 Task: Filter jobs by Ahmedabad location.
Action: Mouse moved to (273, 115)
Screenshot: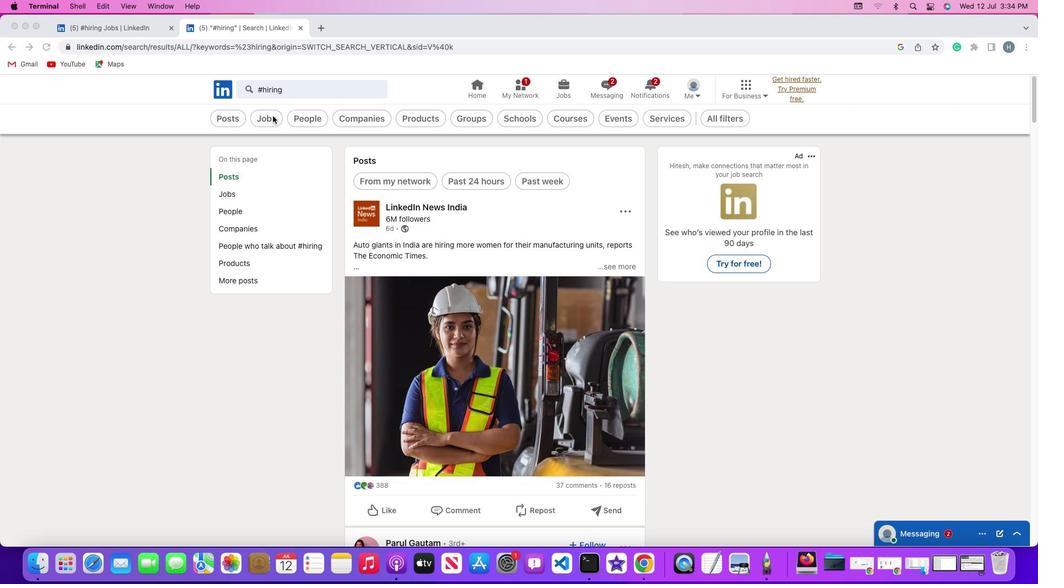 
Action: Mouse pressed left at (273, 115)
Screenshot: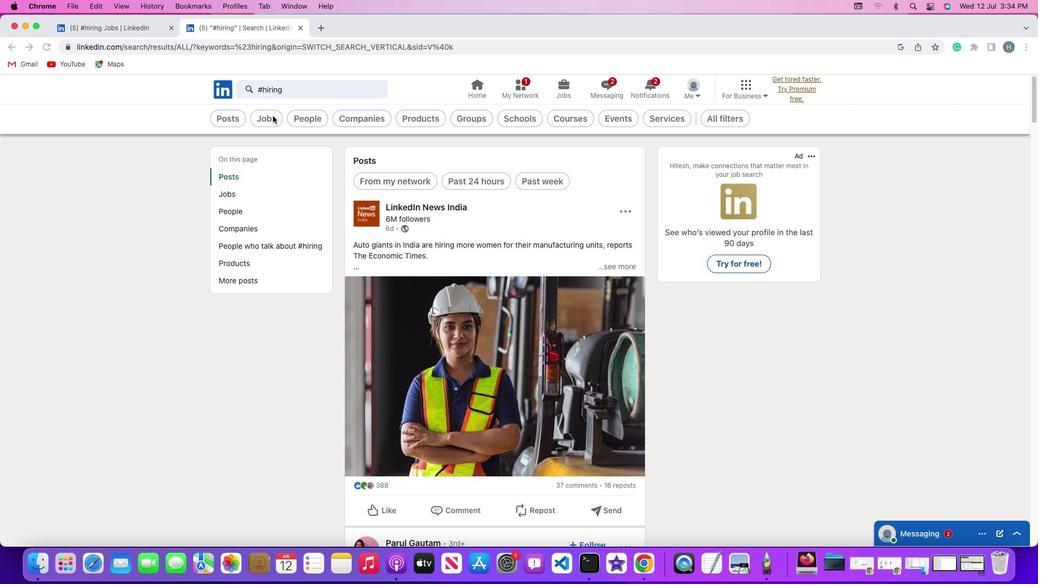 
Action: Mouse pressed left at (273, 115)
Screenshot: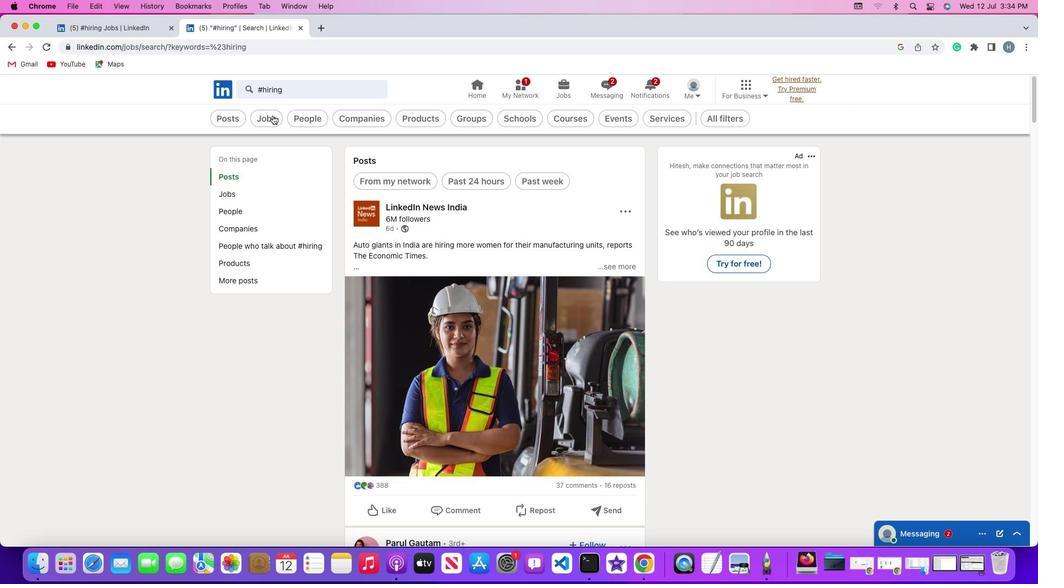 
Action: Mouse moved to (766, 118)
Screenshot: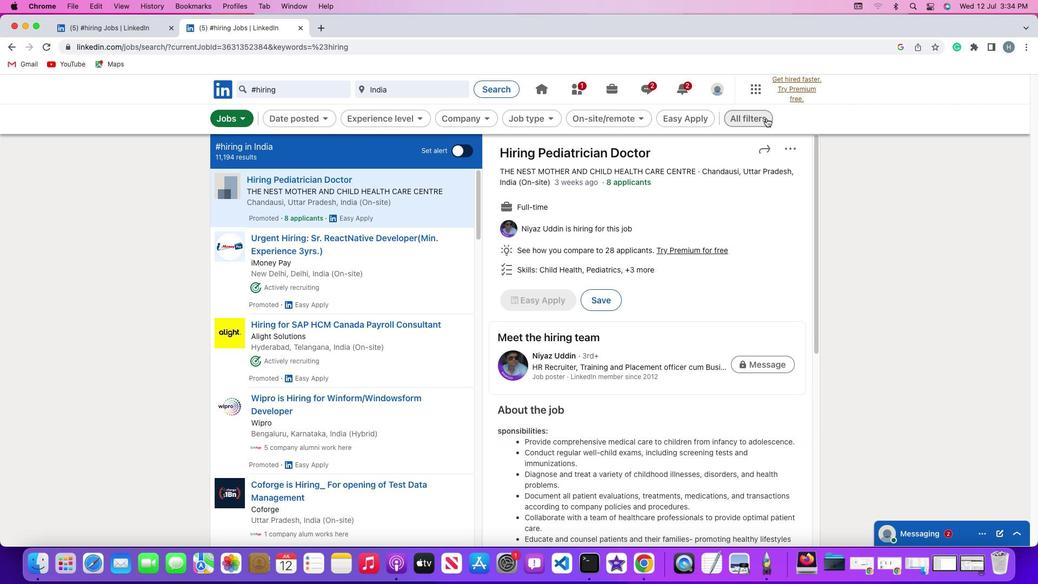 
Action: Mouse pressed left at (766, 118)
Screenshot: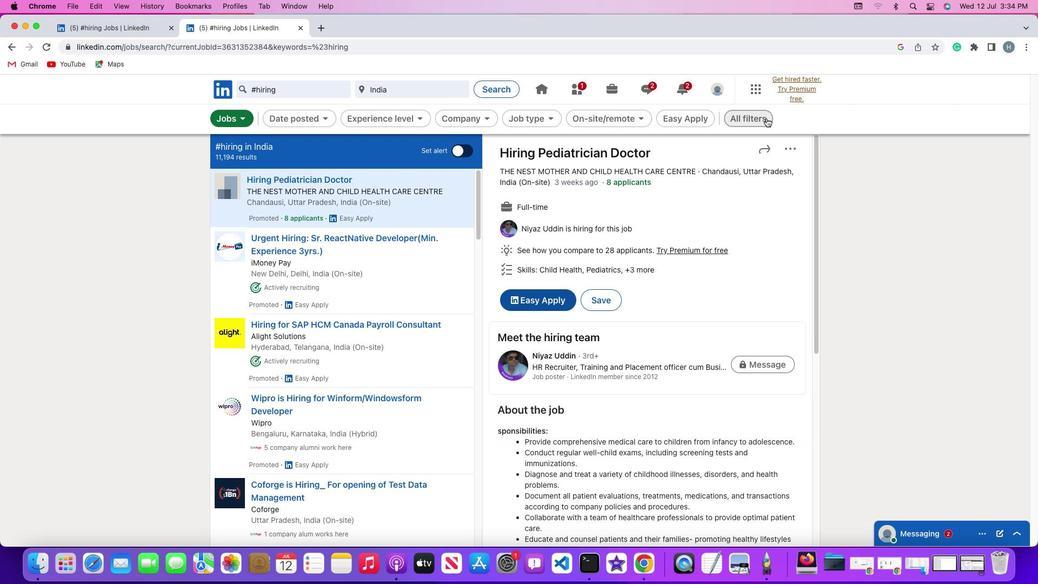 
Action: Mouse moved to (883, 326)
Screenshot: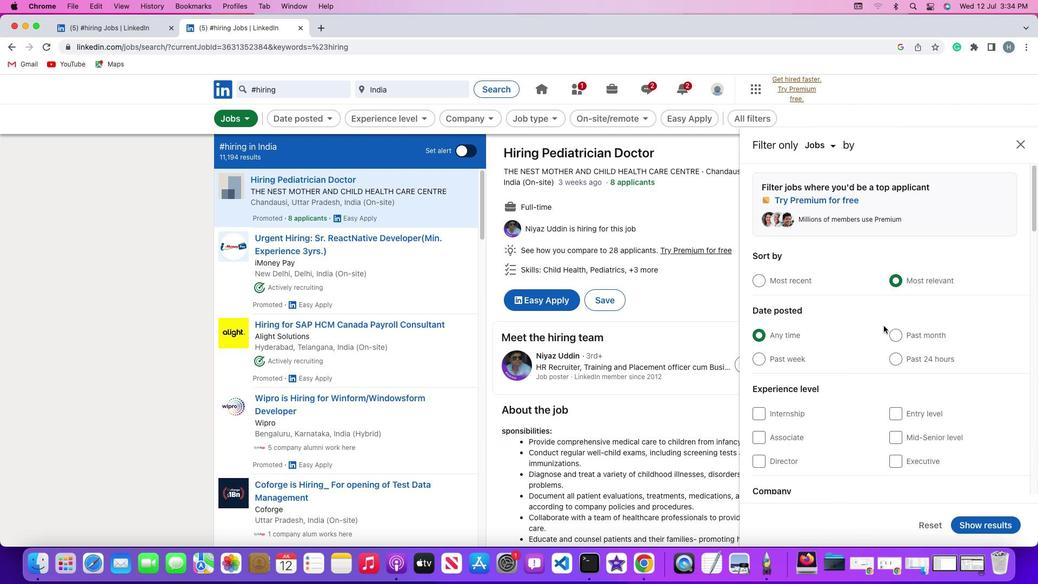 
Action: Mouse scrolled (883, 326) with delta (0, 0)
Screenshot: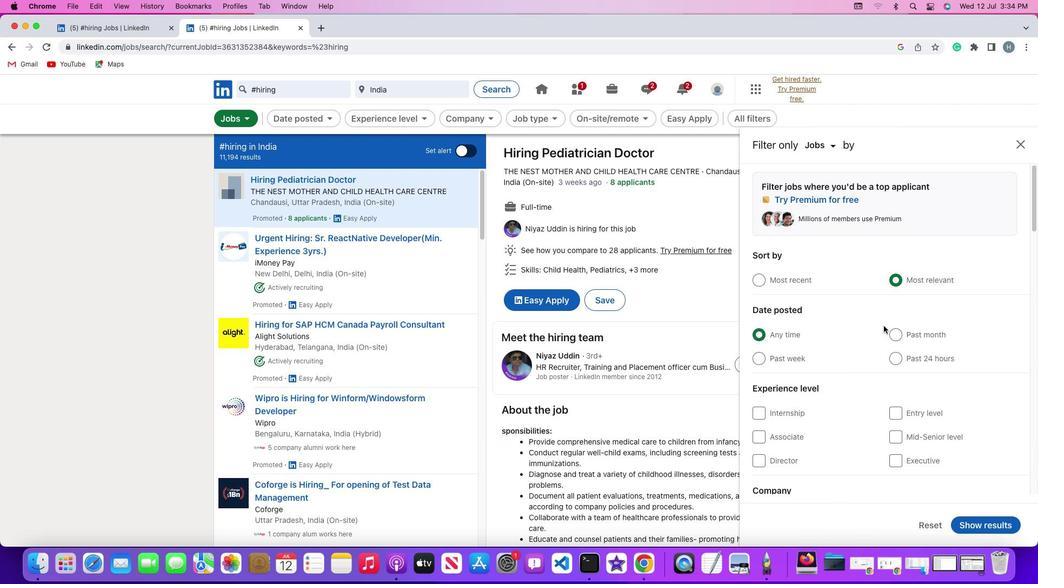 
Action: Mouse scrolled (883, 326) with delta (0, 0)
Screenshot: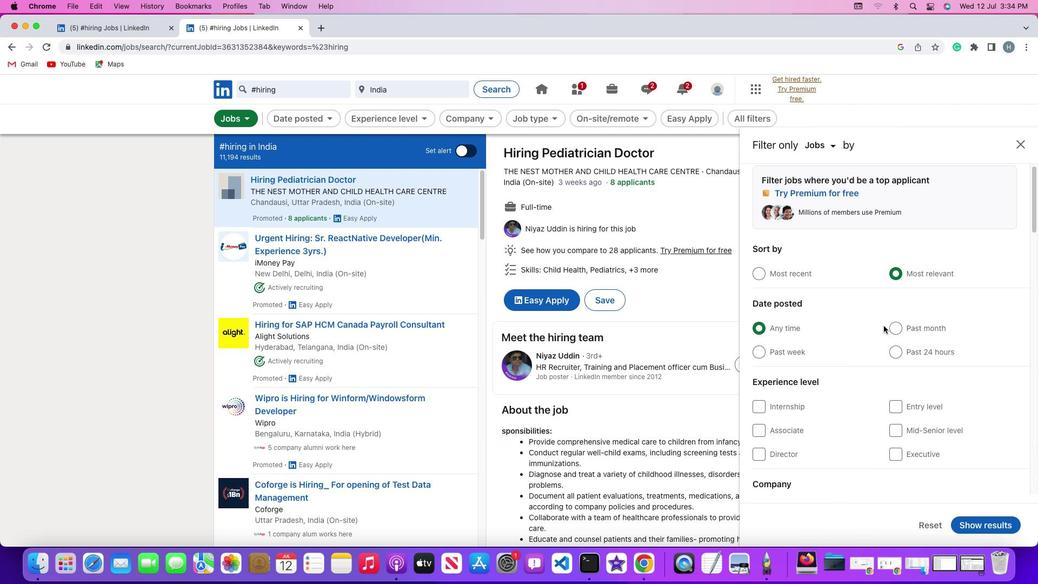 
Action: Mouse scrolled (883, 326) with delta (0, -1)
Screenshot: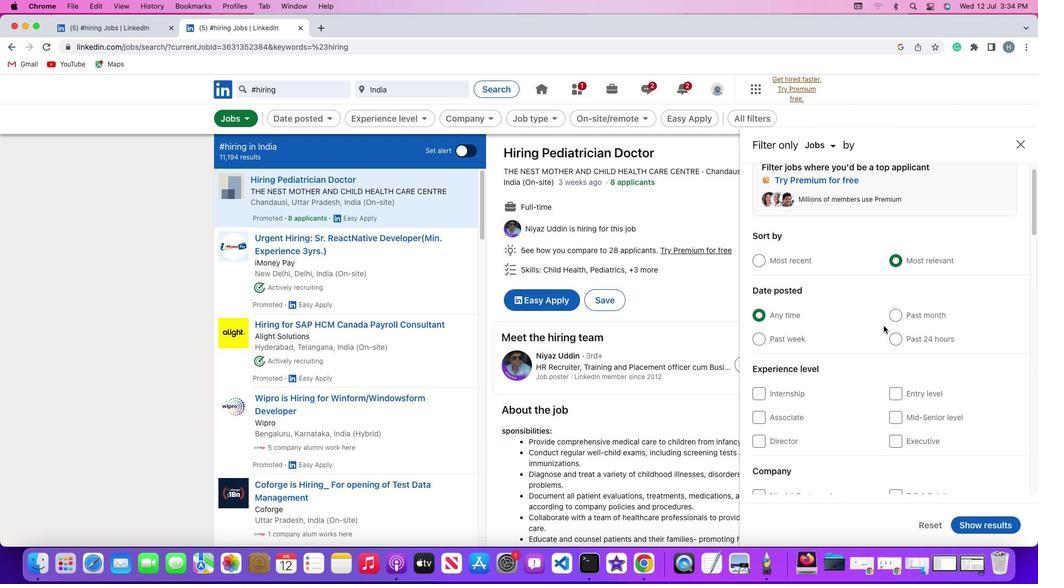 
Action: Mouse scrolled (883, 326) with delta (0, -1)
Screenshot: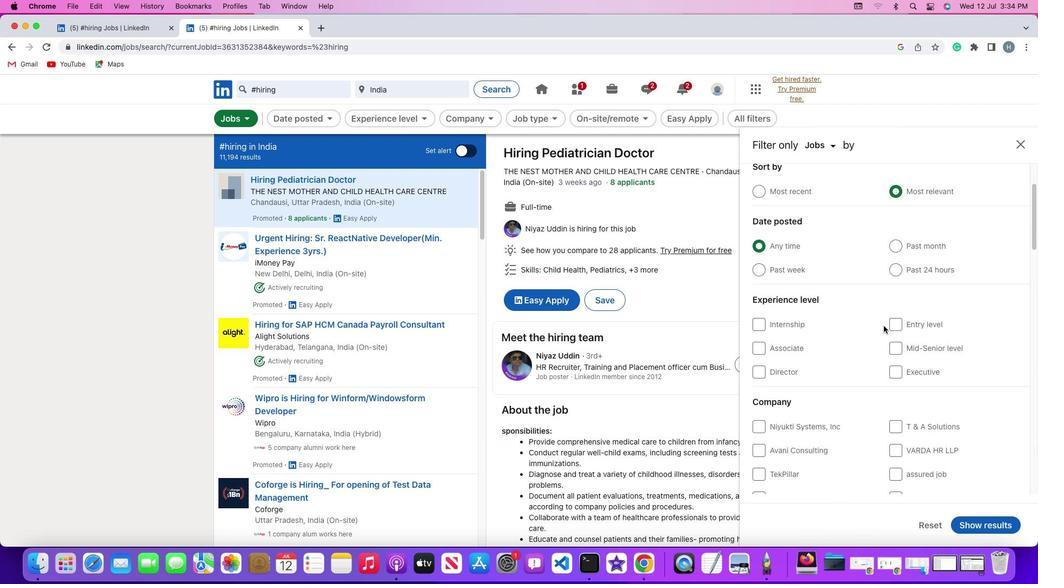 
Action: Mouse scrolled (883, 326) with delta (0, 0)
Screenshot: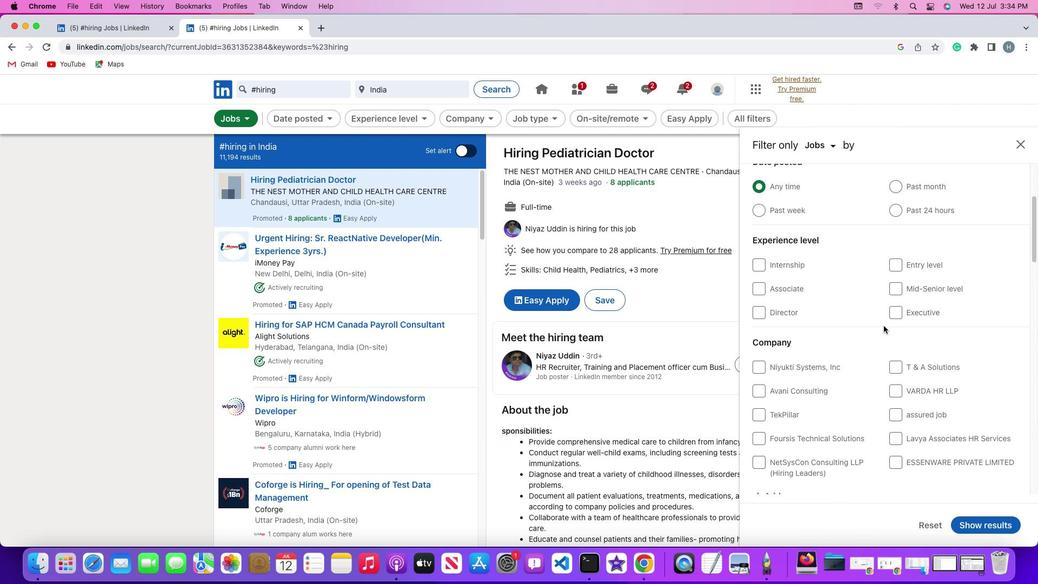 
Action: Mouse scrolled (883, 326) with delta (0, 0)
Screenshot: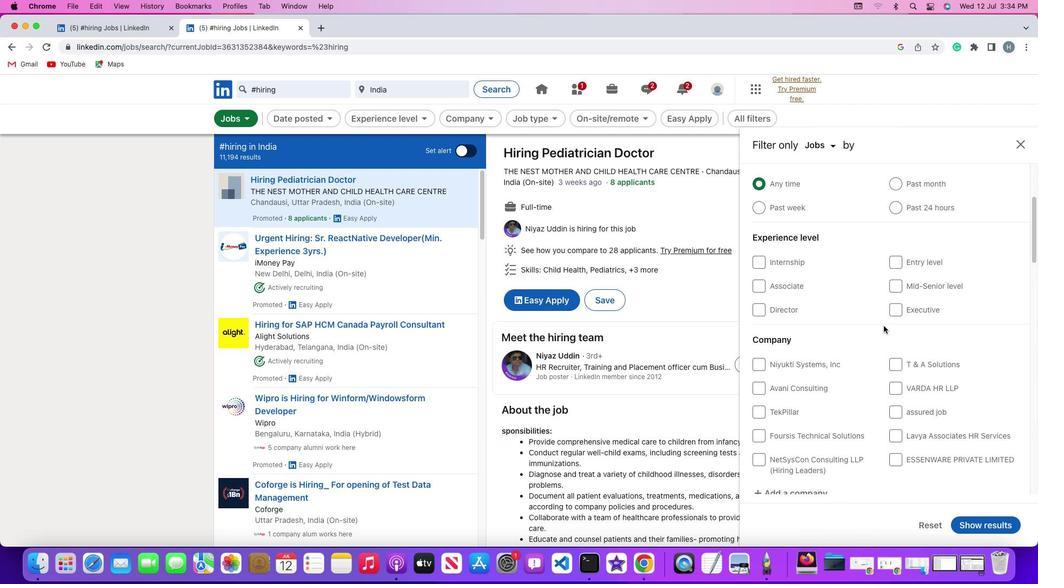 
Action: Mouse scrolled (883, 326) with delta (0, -1)
Screenshot: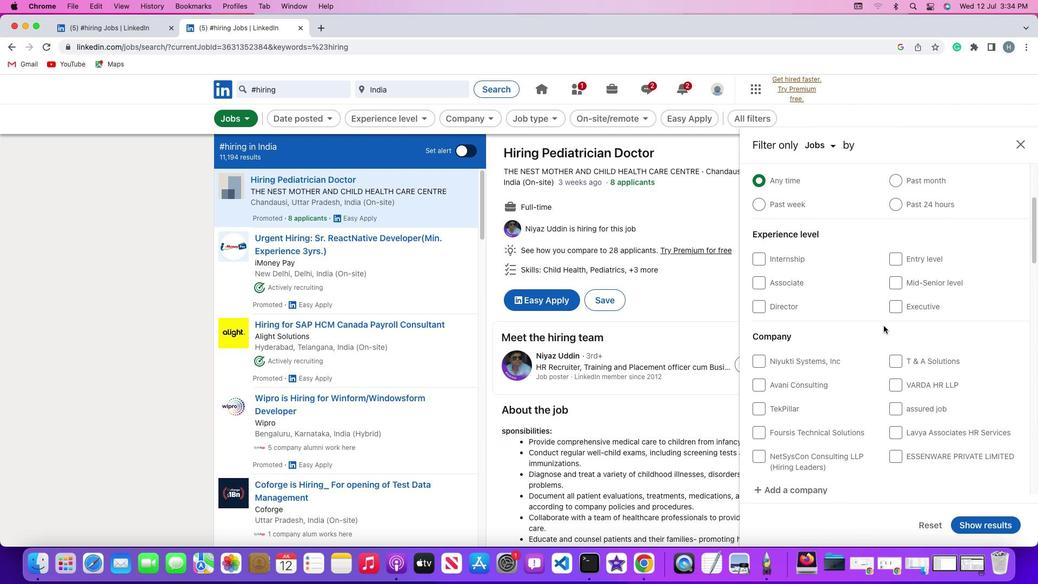 
Action: Mouse scrolled (883, 326) with delta (0, -1)
Screenshot: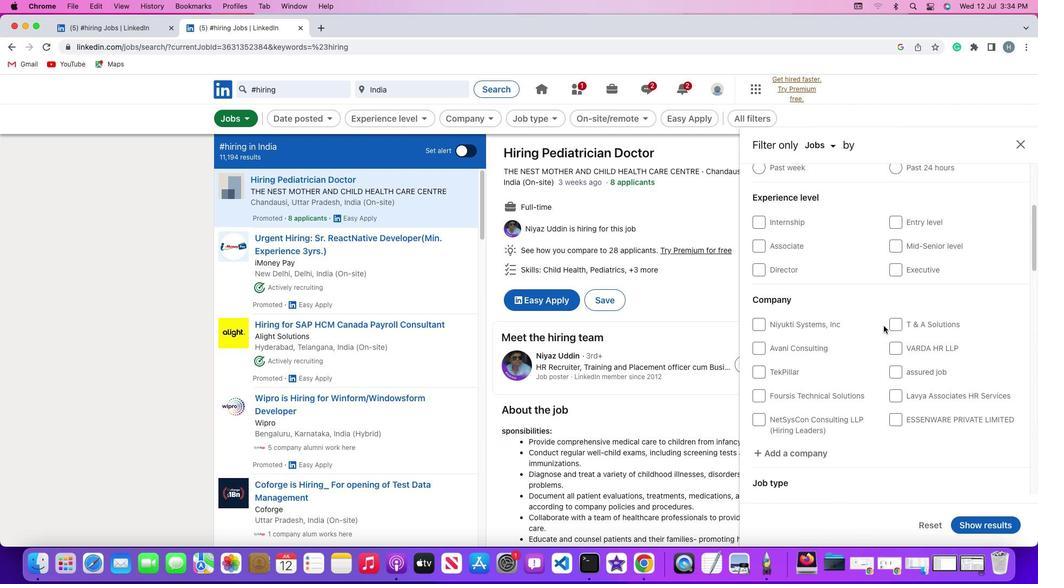 
Action: Mouse scrolled (883, 326) with delta (0, 0)
Screenshot: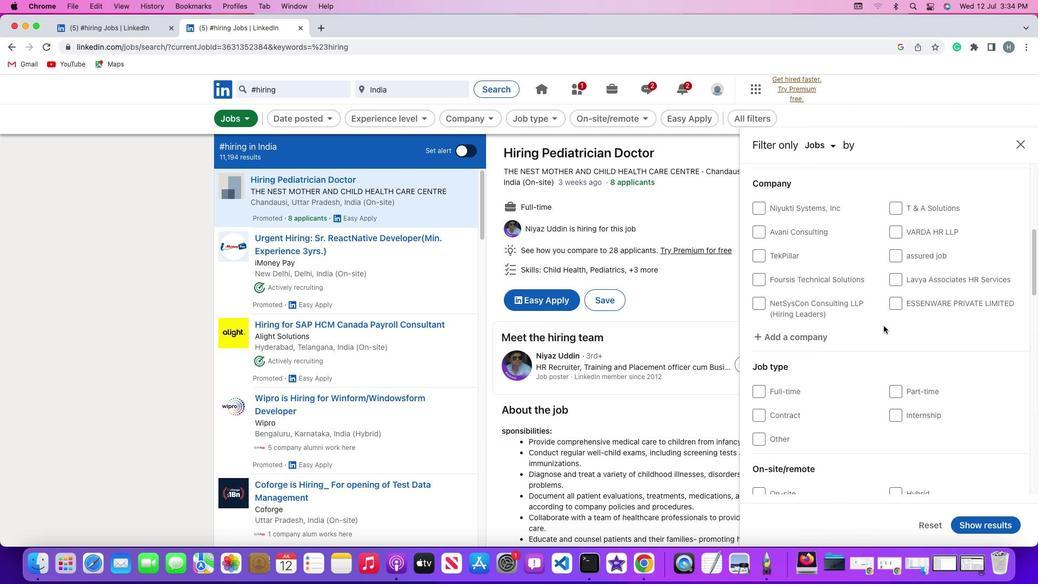 
Action: Mouse scrolled (883, 326) with delta (0, 0)
Screenshot: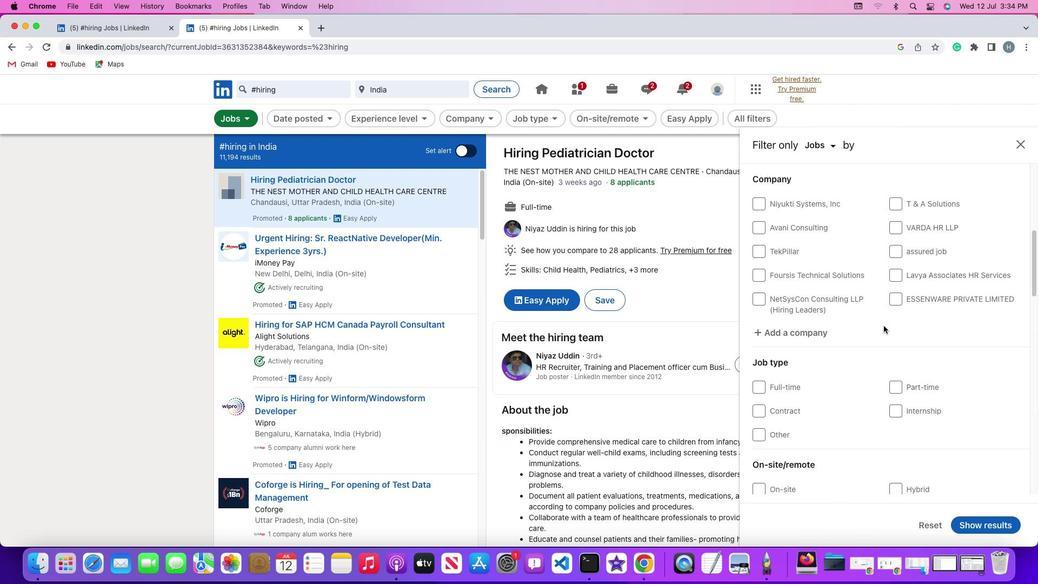 
Action: Mouse scrolled (883, 326) with delta (0, -1)
Screenshot: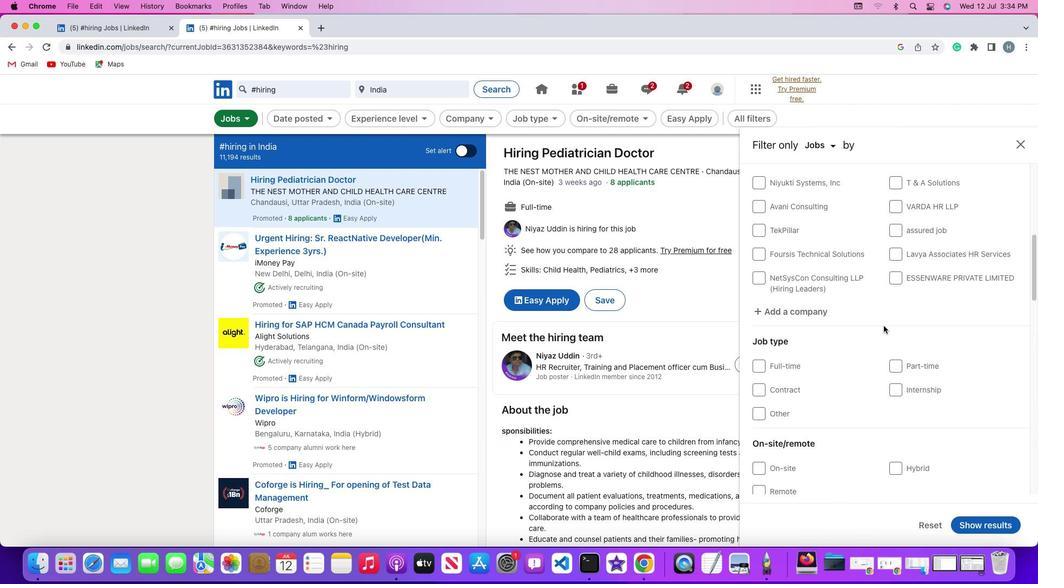 
Action: Mouse scrolled (883, 326) with delta (0, 0)
Screenshot: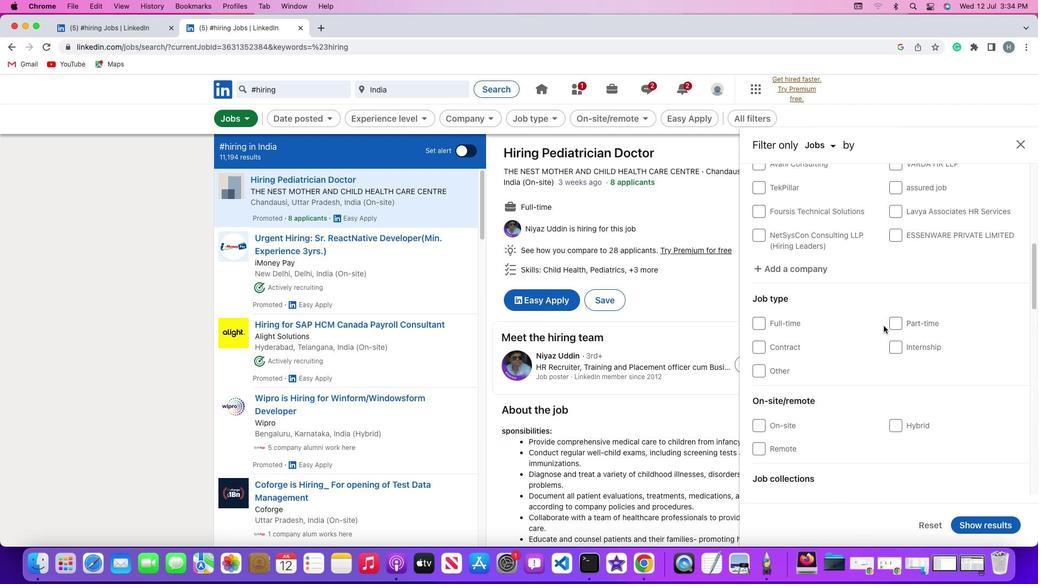 
Action: Mouse scrolled (883, 326) with delta (0, 0)
Screenshot: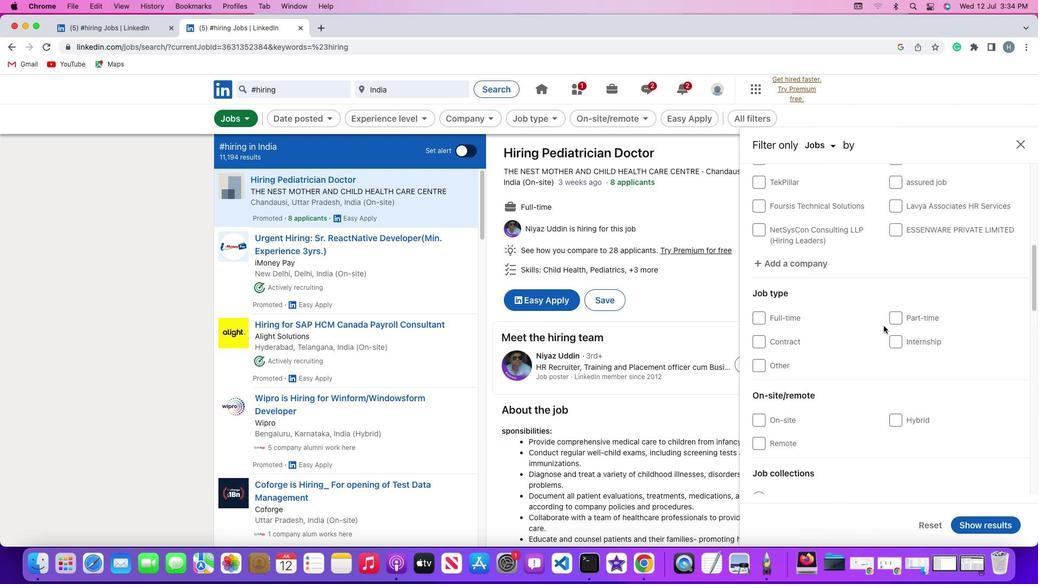 
Action: Mouse scrolled (883, 326) with delta (0, -1)
Screenshot: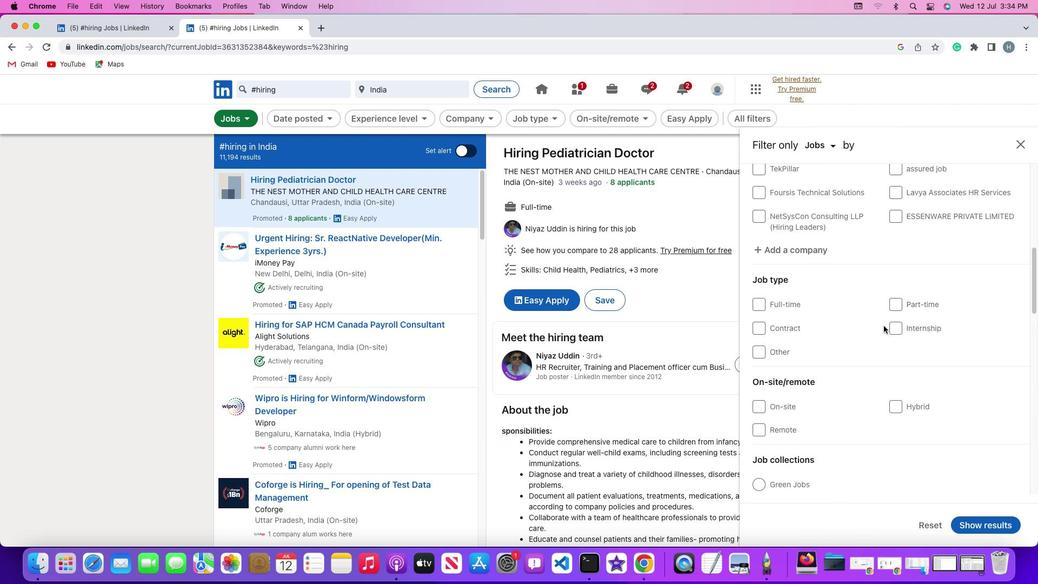 
Action: Mouse scrolled (883, 326) with delta (0, -1)
Screenshot: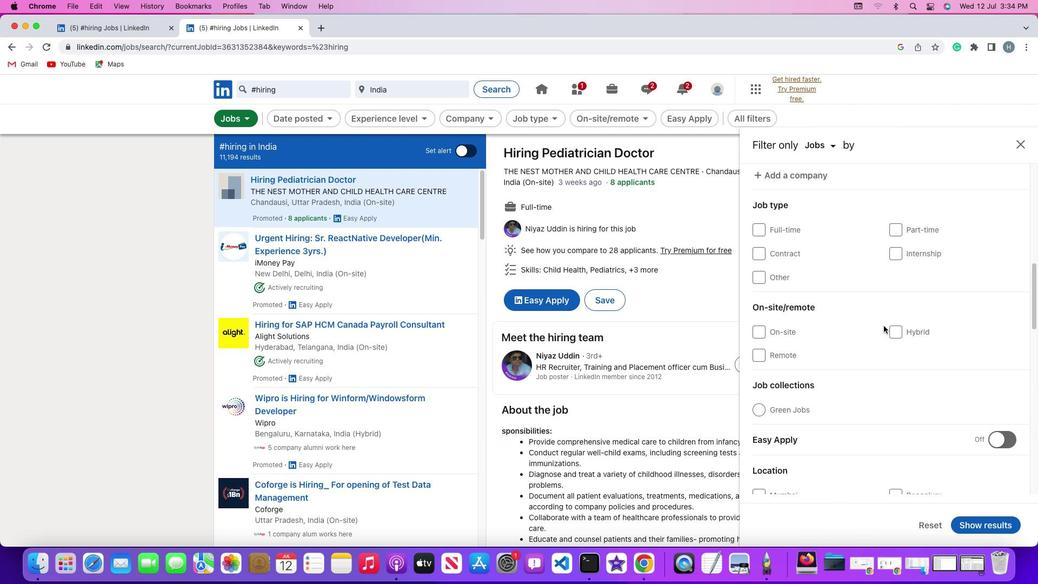 
Action: Mouse scrolled (883, 326) with delta (0, 0)
Screenshot: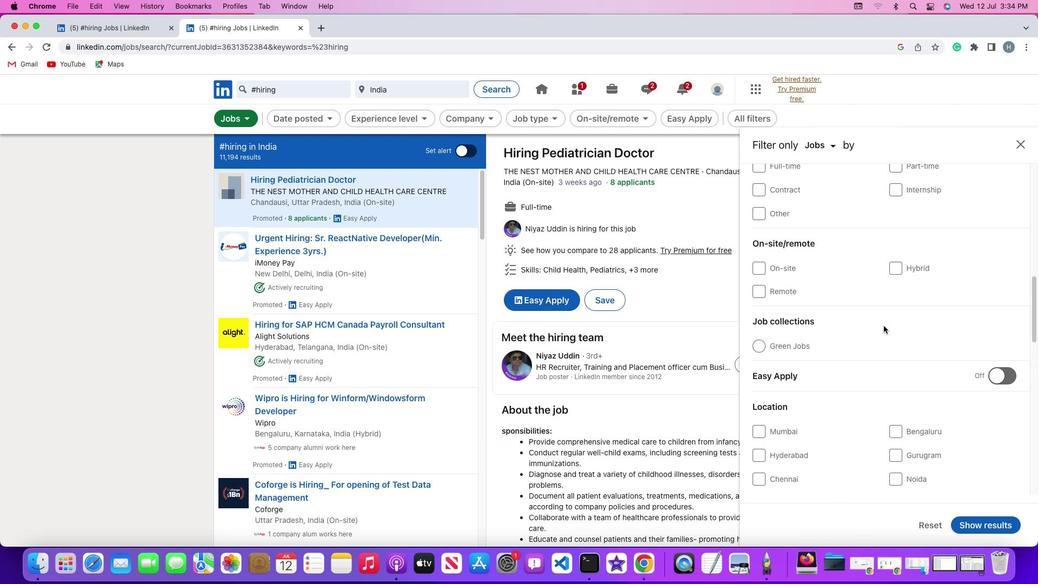 
Action: Mouse scrolled (883, 326) with delta (0, 0)
Screenshot: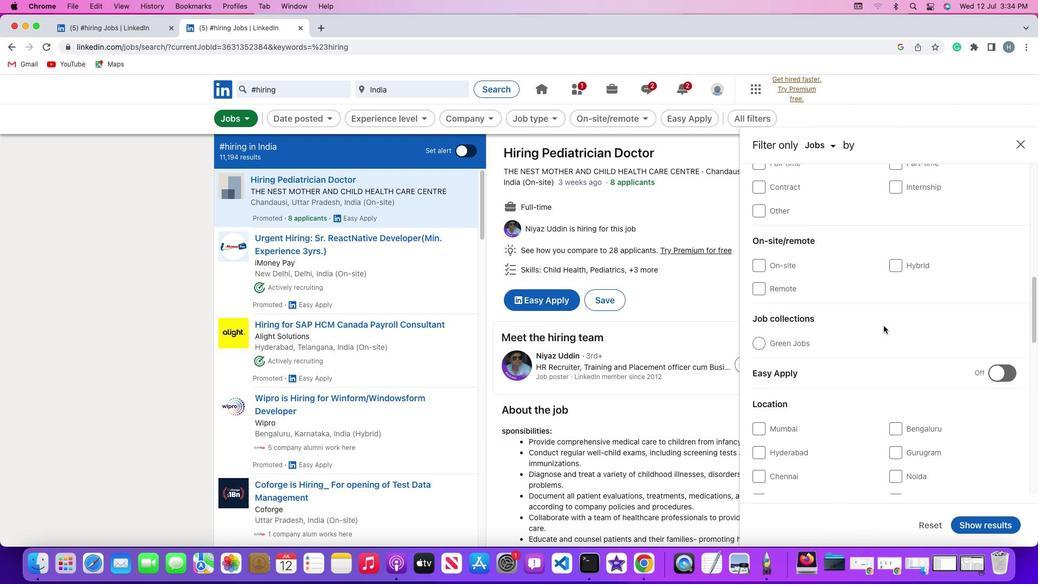 
Action: Mouse scrolled (883, 326) with delta (0, -1)
Screenshot: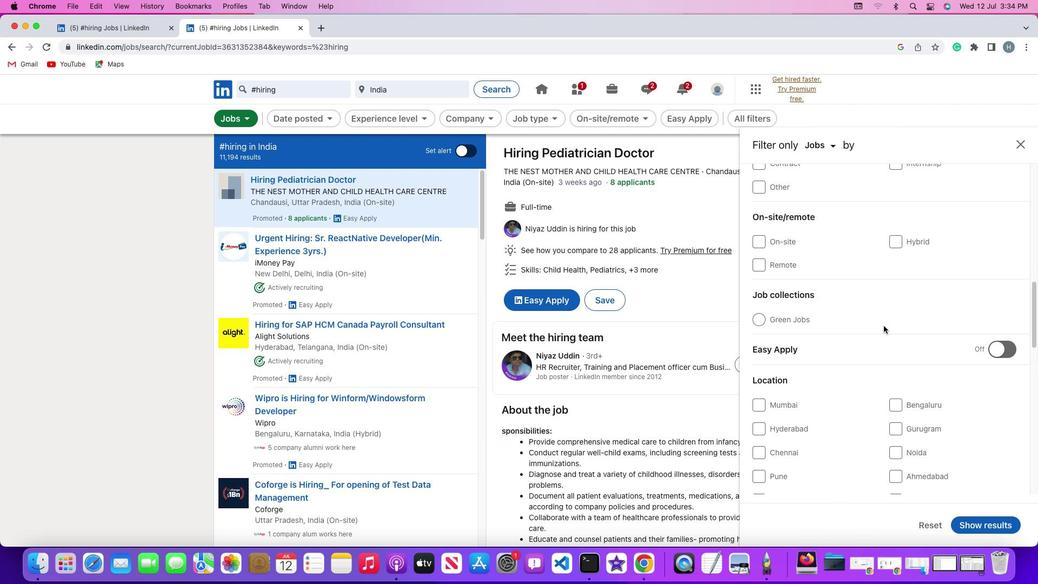 
Action: Mouse scrolled (883, 326) with delta (0, -1)
Screenshot: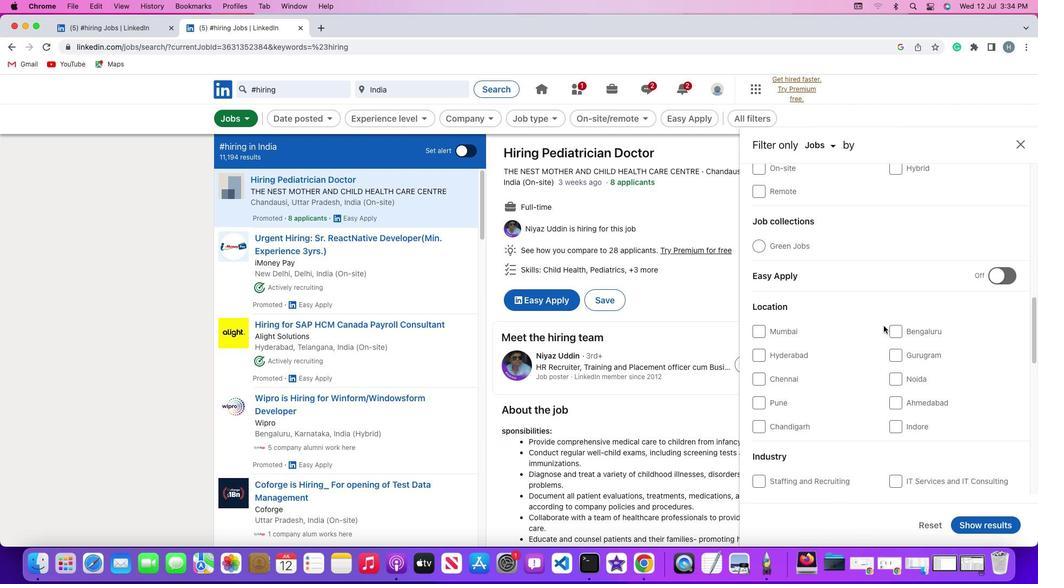 
Action: Mouse scrolled (883, 326) with delta (0, 0)
Screenshot: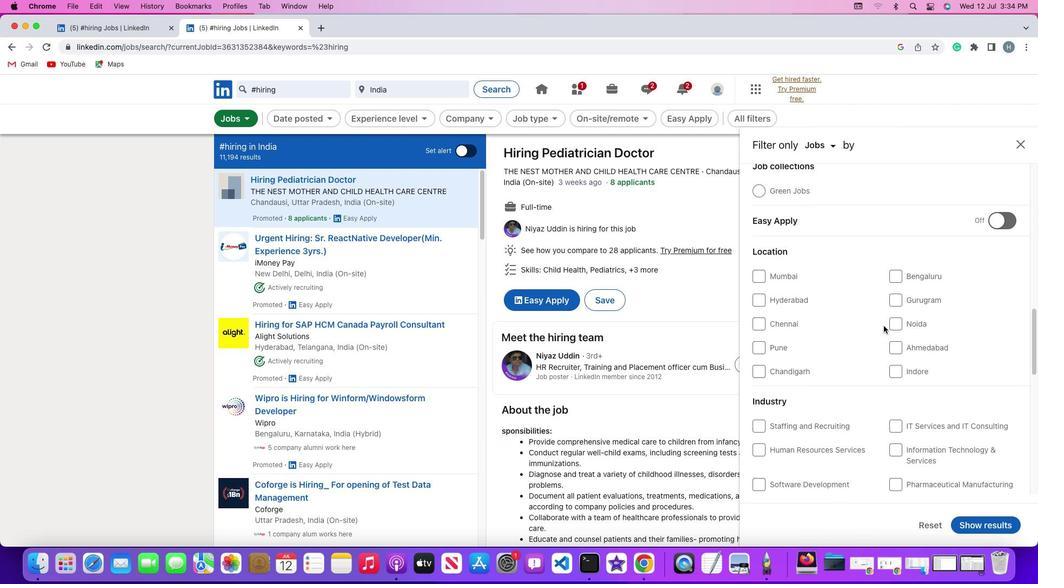 
Action: Mouse scrolled (883, 326) with delta (0, 0)
Screenshot: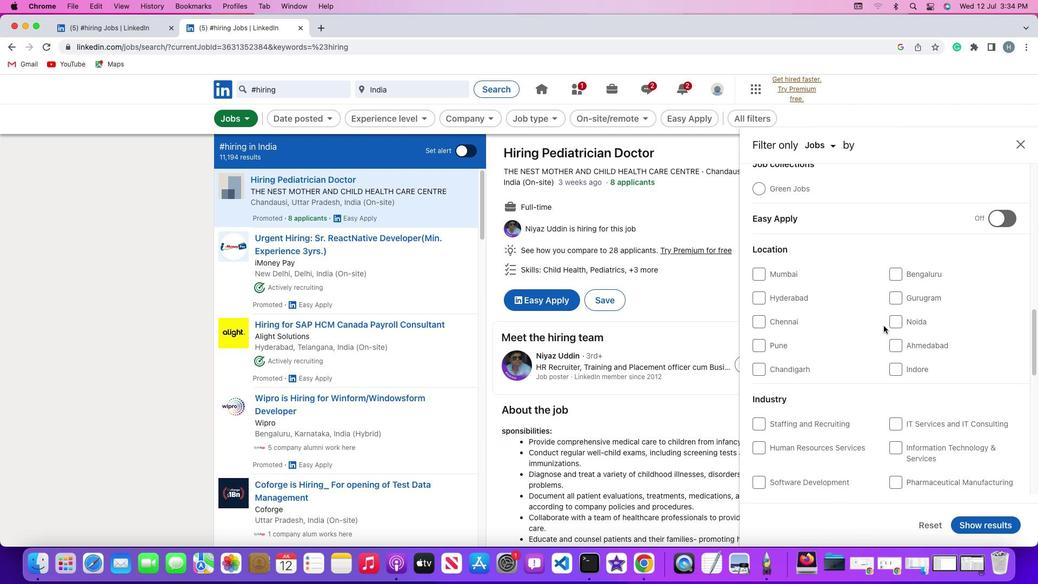 
Action: Mouse scrolled (883, 326) with delta (0, 0)
Screenshot: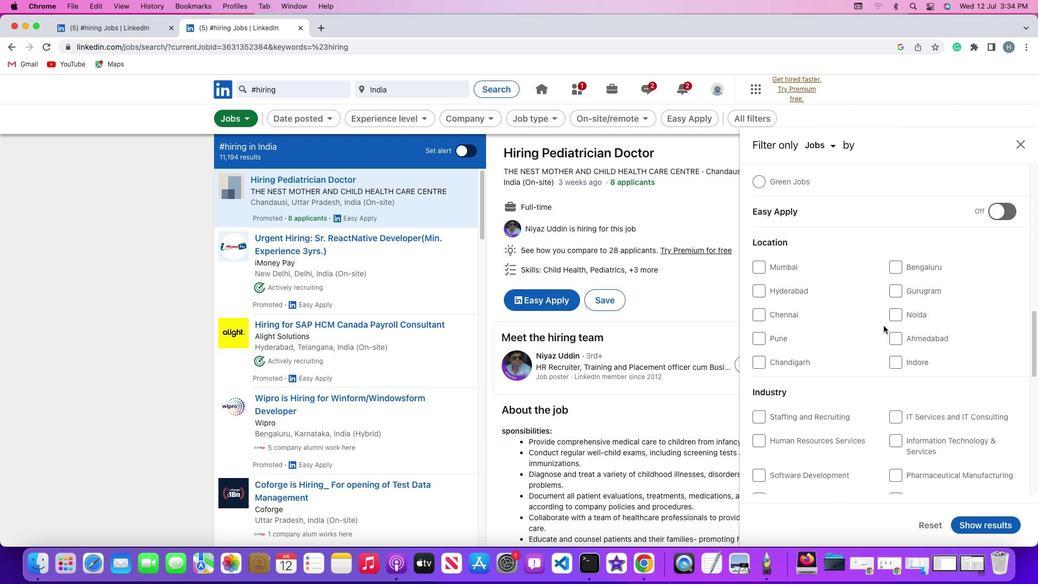 
Action: Mouse scrolled (883, 326) with delta (0, 0)
Screenshot: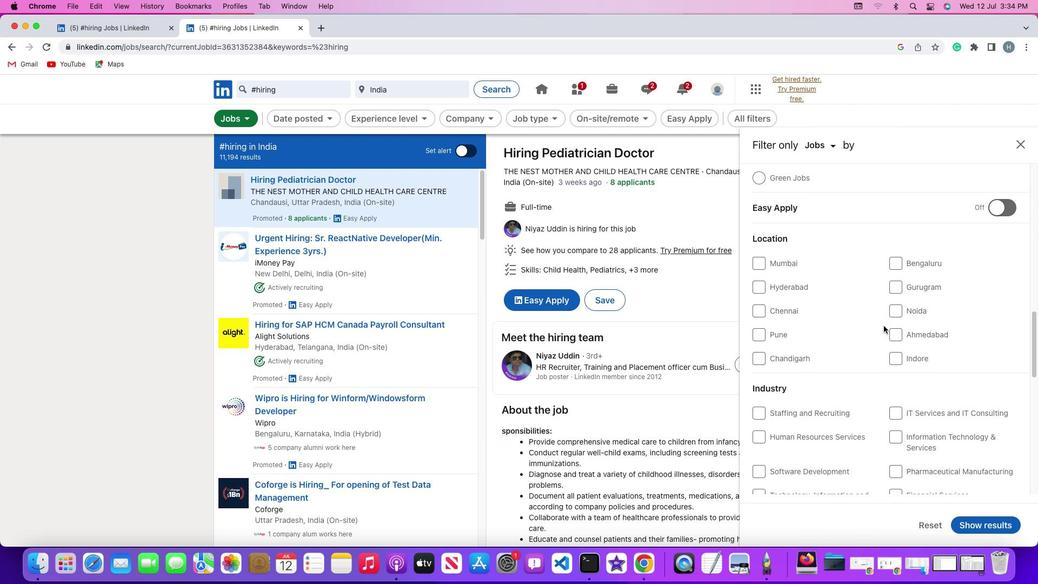 
Action: Mouse scrolled (883, 326) with delta (0, 0)
Screenshot: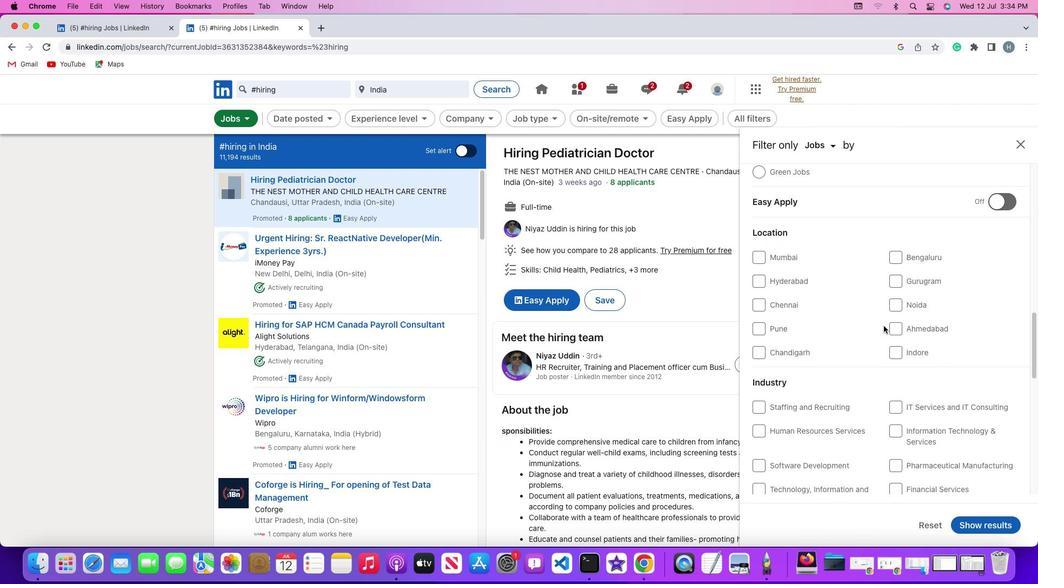 
Action: Mouse moved to (896, 325)
Screenshot: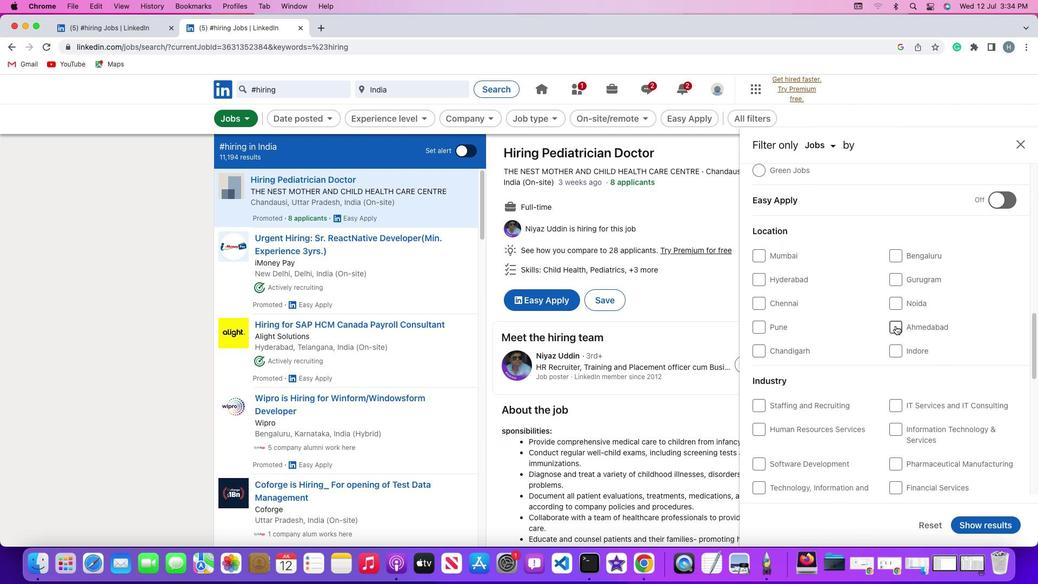
Action: Mouse pressed left at (896, 325)
Screenshot: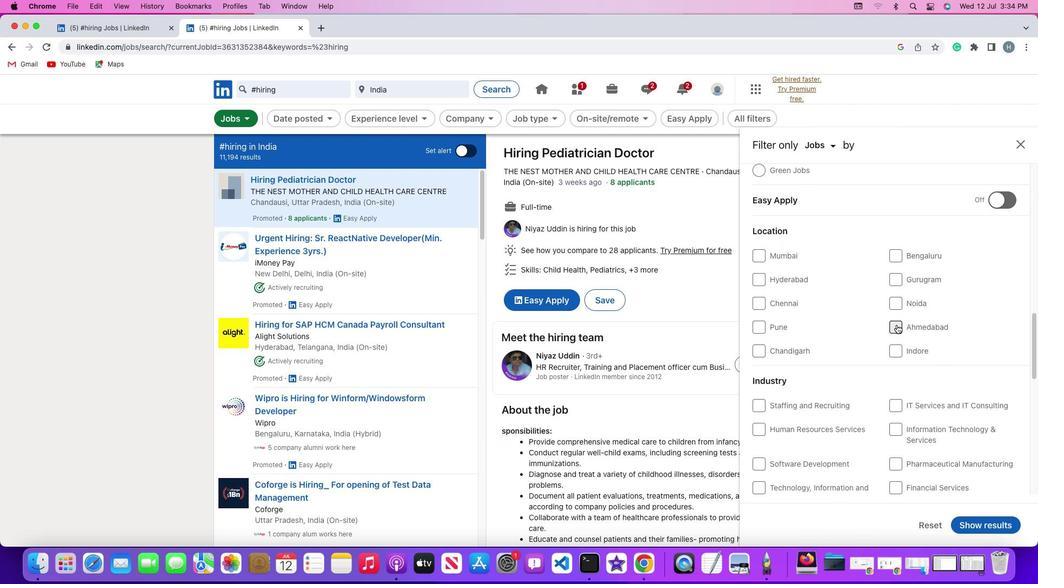 
Action: Mouse moved to (976, 523)
Screenshot: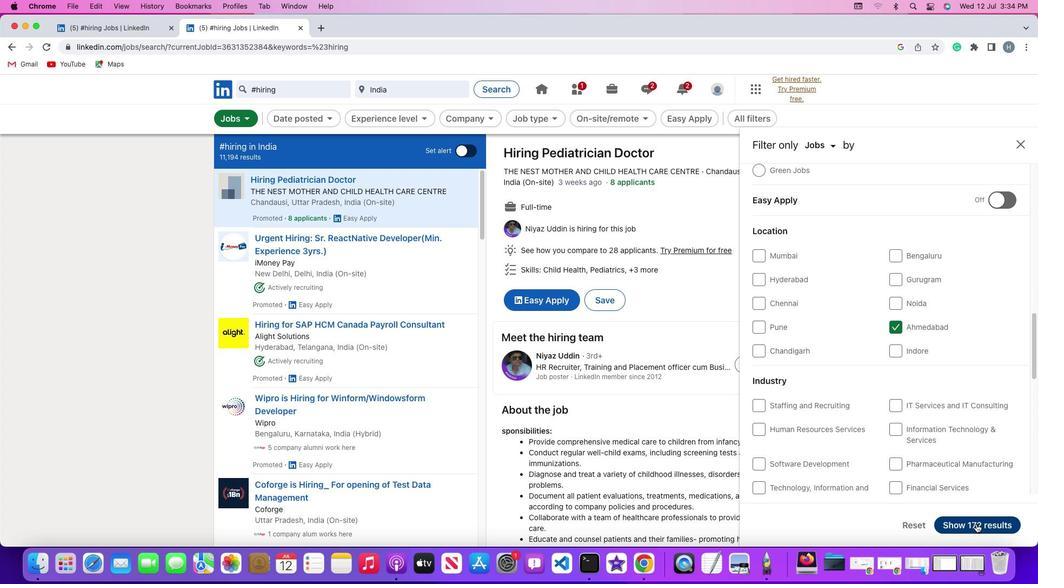 
Action: Mouse pressed left at (976, 523)
Screenshot: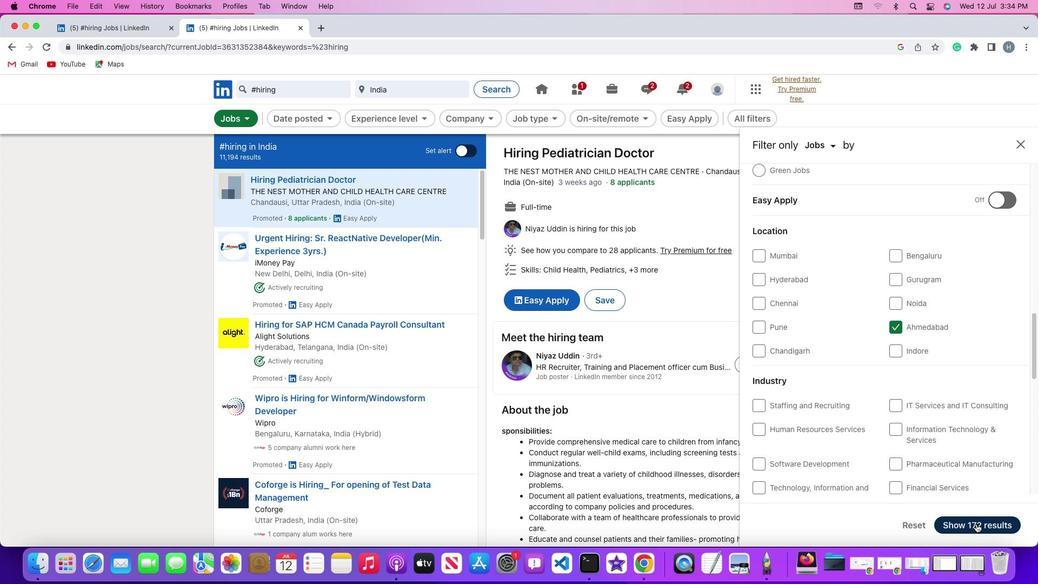 
Action: Mouse moved to (843, 270)
Screenshot: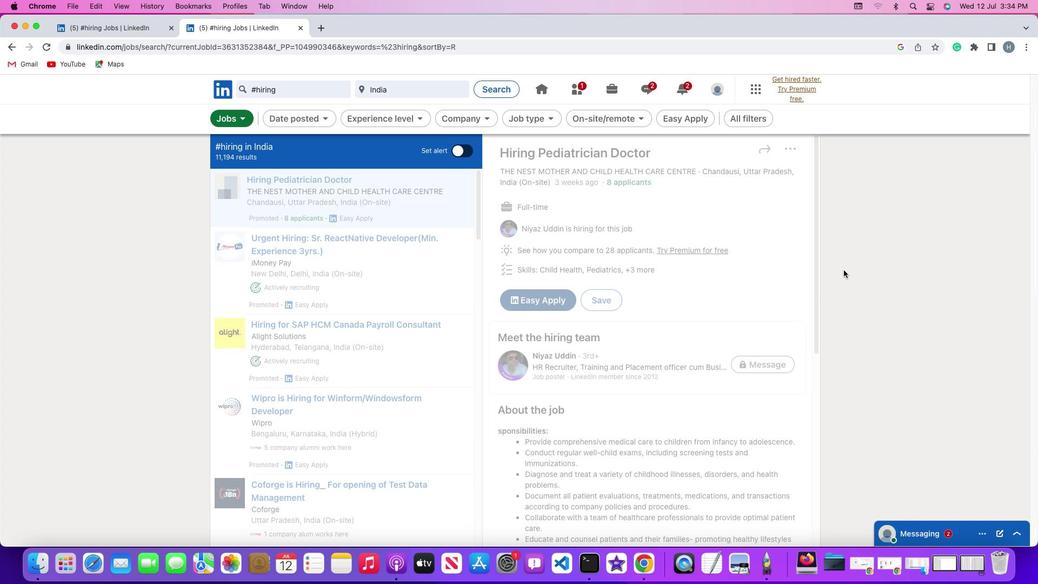 
